 Task: Use Chelsea Loft Long Effect in this video Movie B.mp4
Action: Mouse moved to (280, 157)
Screenshot: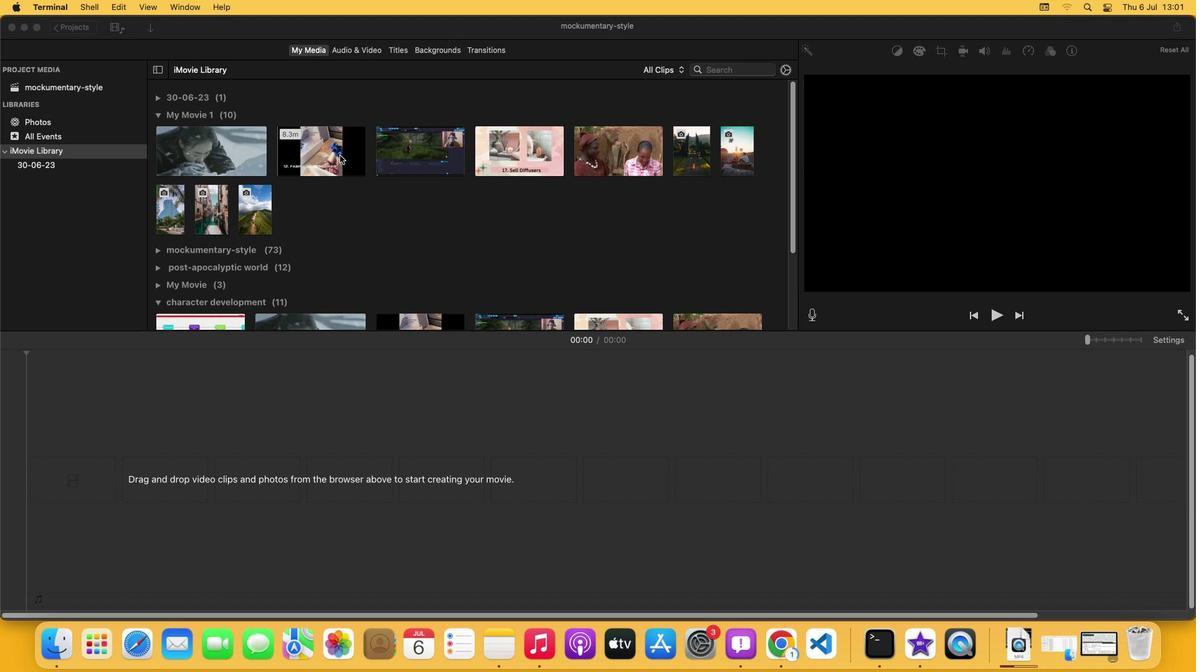 
Action: Mouse pressed left at (280, 157)
Screenshot: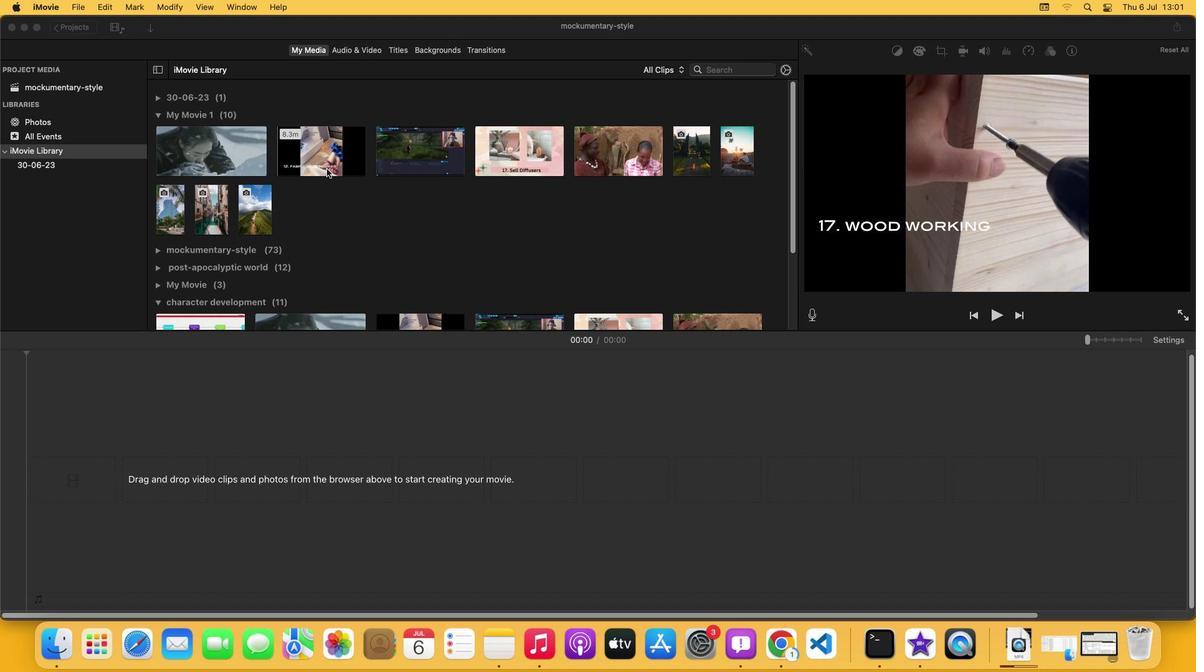 
Action: Mouse moved to (289, 67)
Screenshot: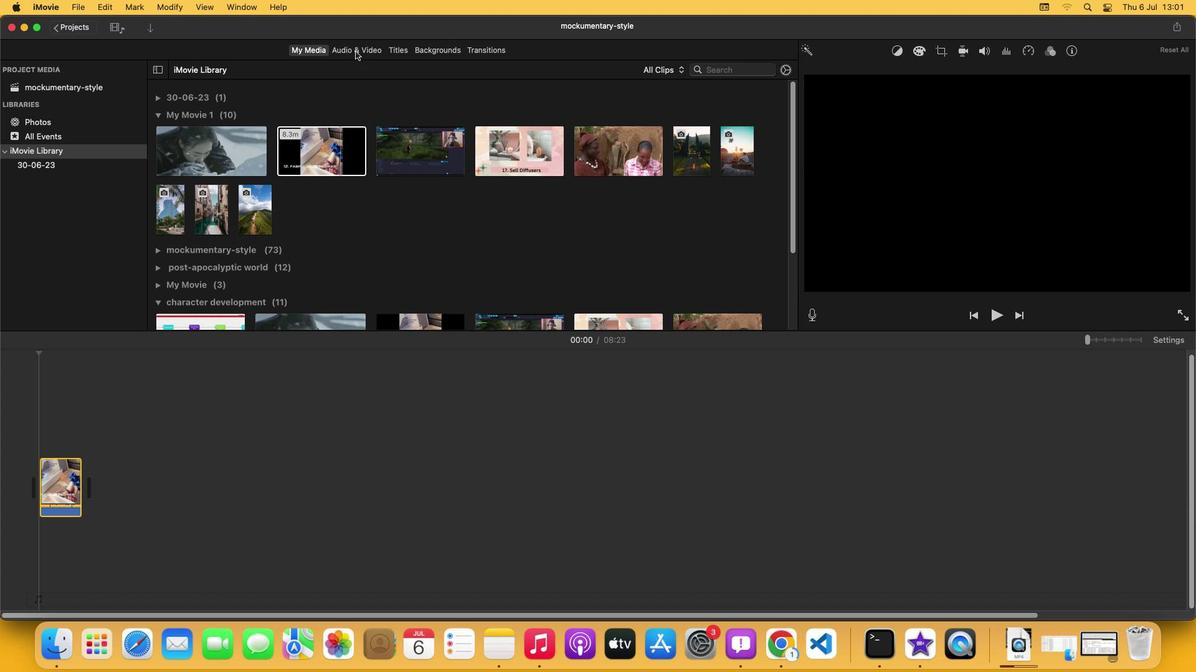 
Action: Mouse pressed left at (289, 67)
Screenshot: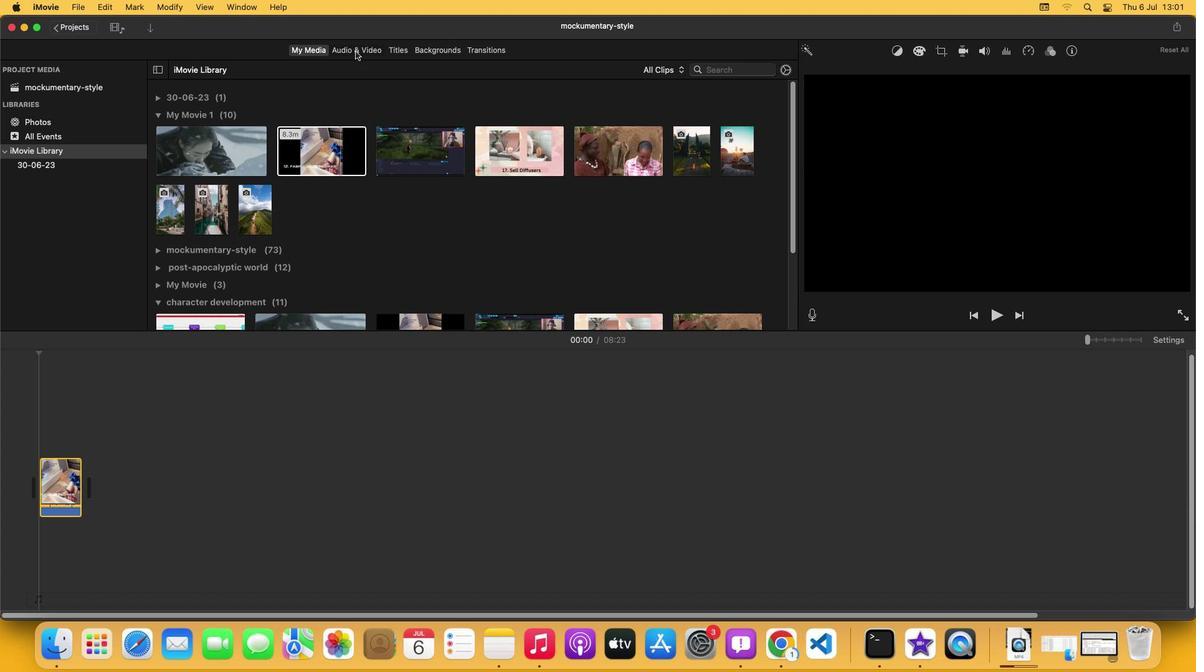
Action: Mouse moved to (199, 266)
Screenshot: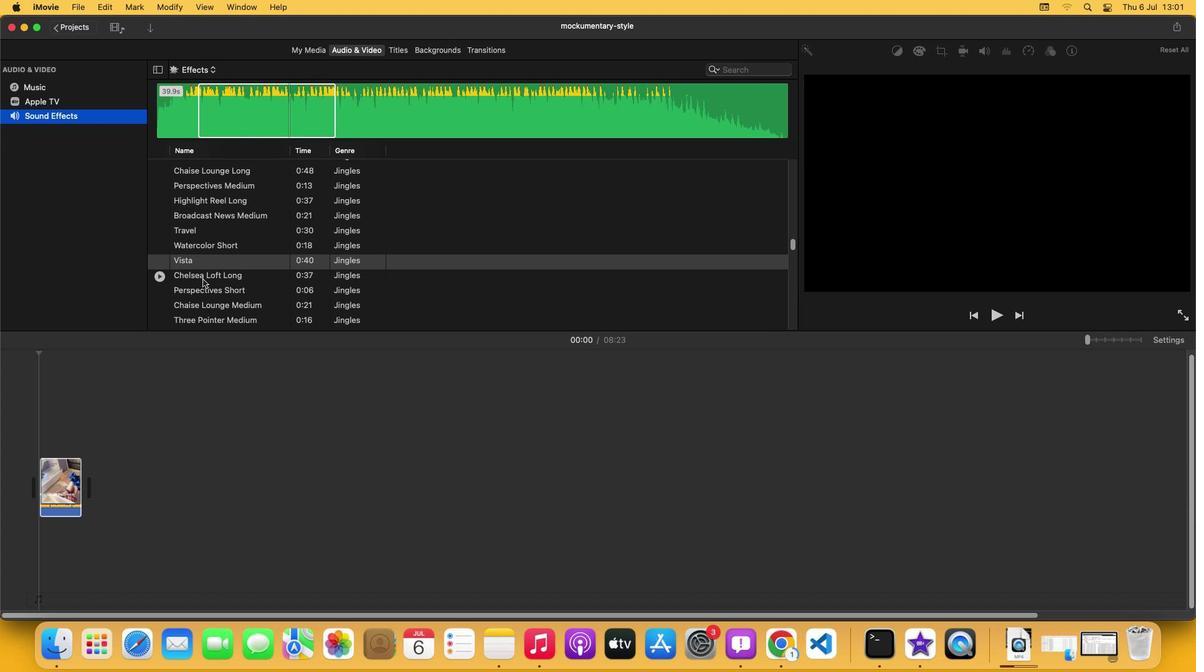 
Action: Mouse pressed left at (199, 266)
Screenshot: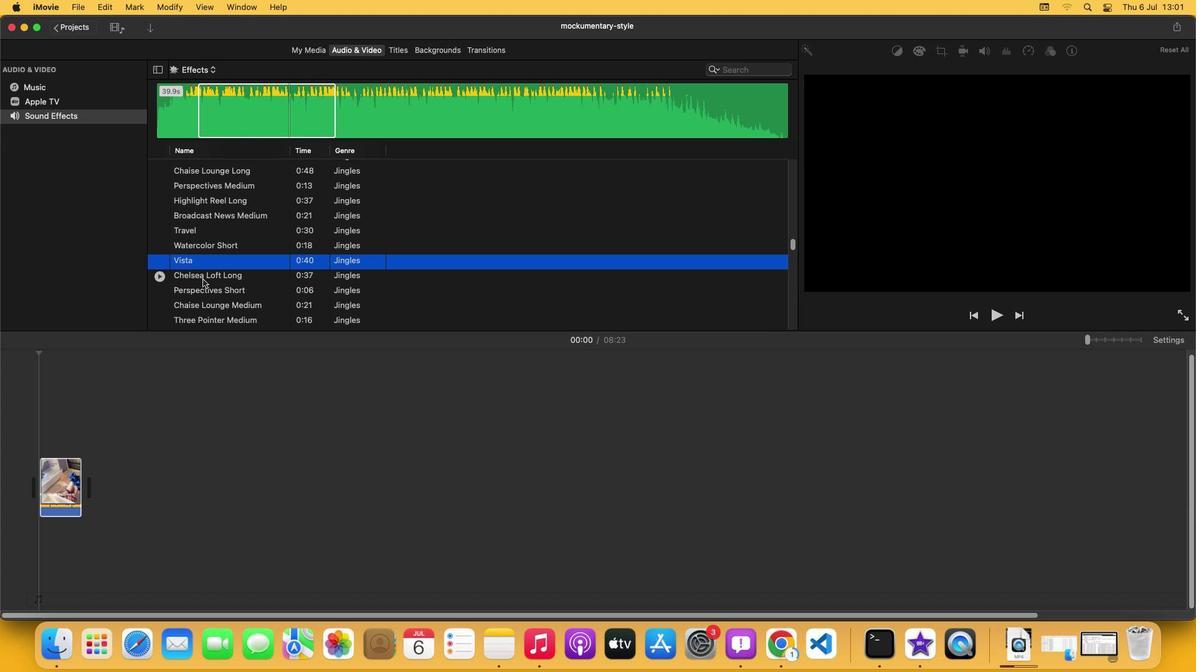 
Action: Mouse moved to (218, 128)
Screenshot: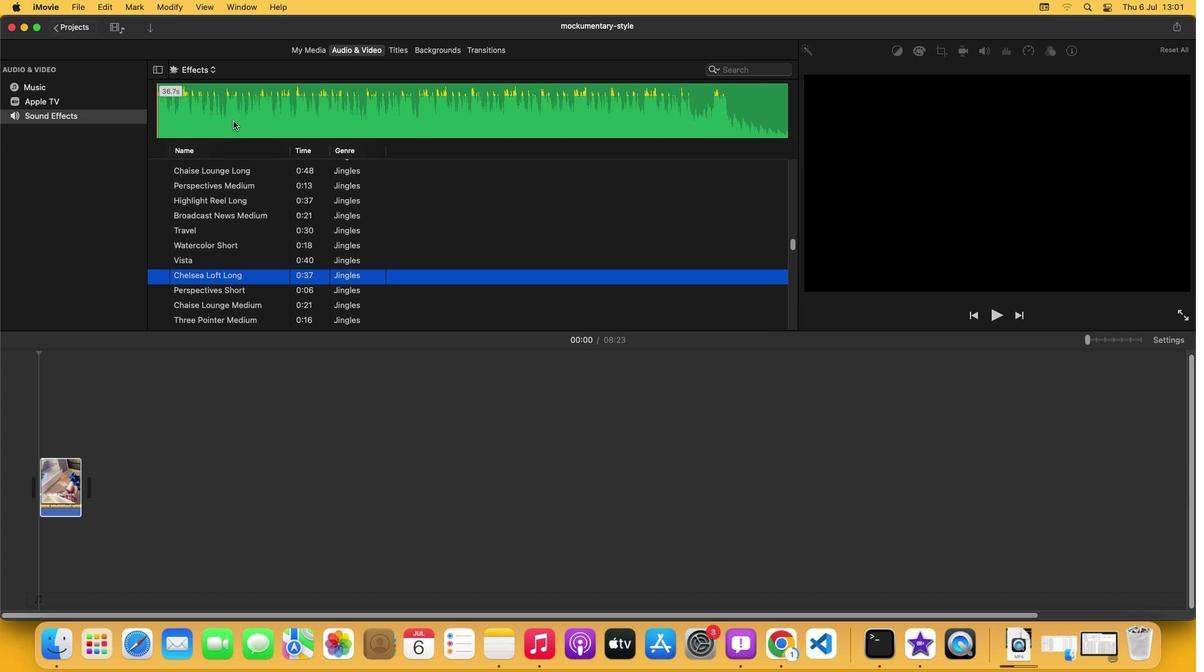 
Action: Mouse pressed left at (218, 128)
Screenshot: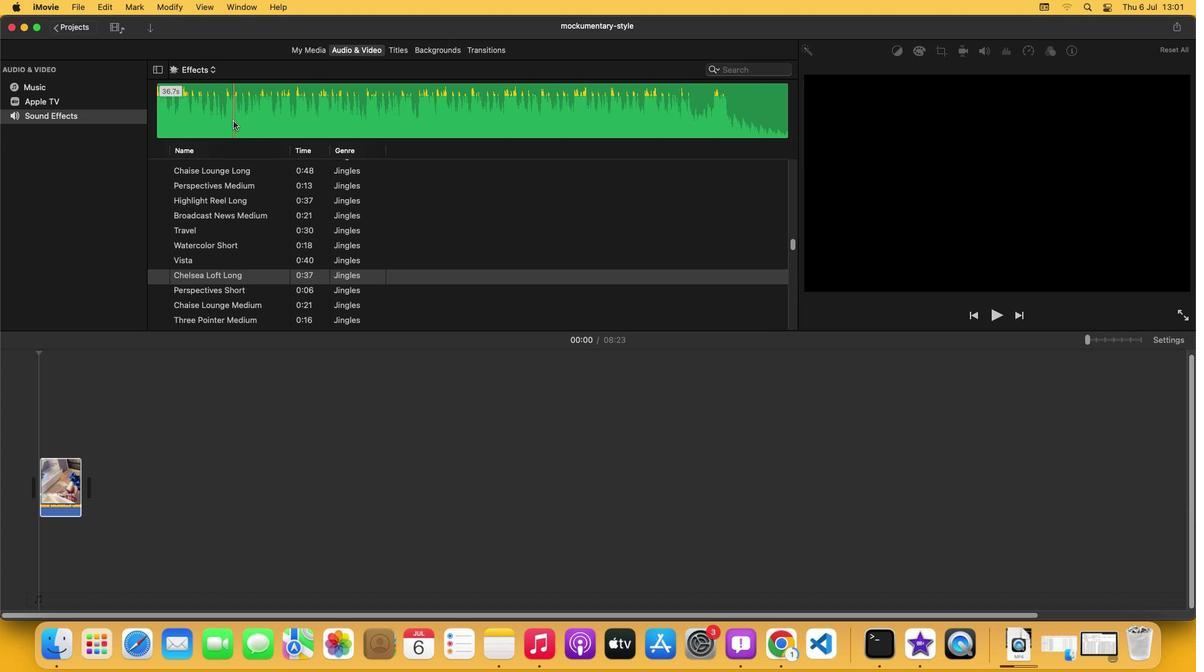 
Action: Mouse moved to (261, 127)
Screenshot: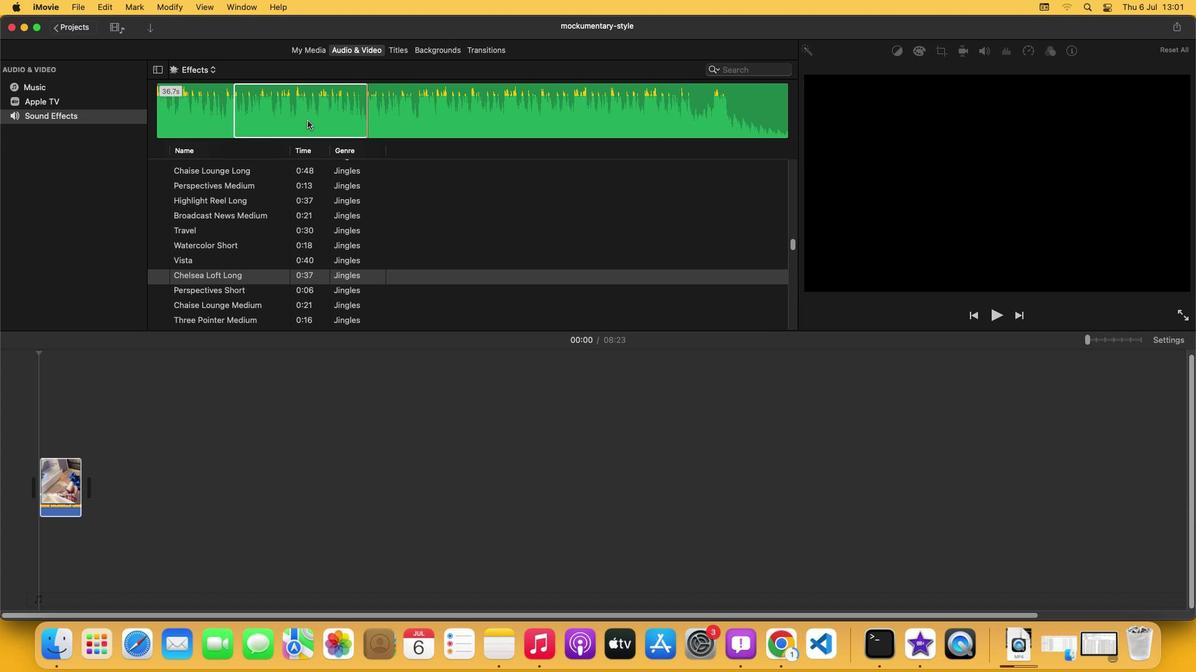 
Action: Mouse pressed left at (261, 127)
Screenshot: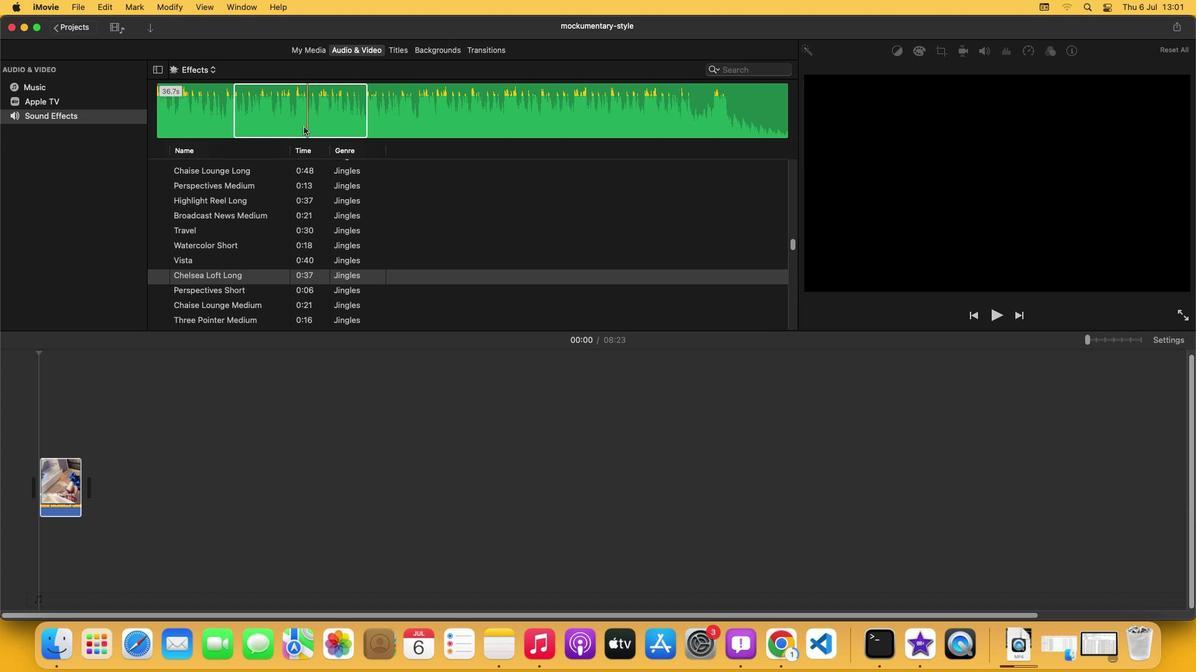 
Action: Mouse moved to (194, 464)
Screenshot: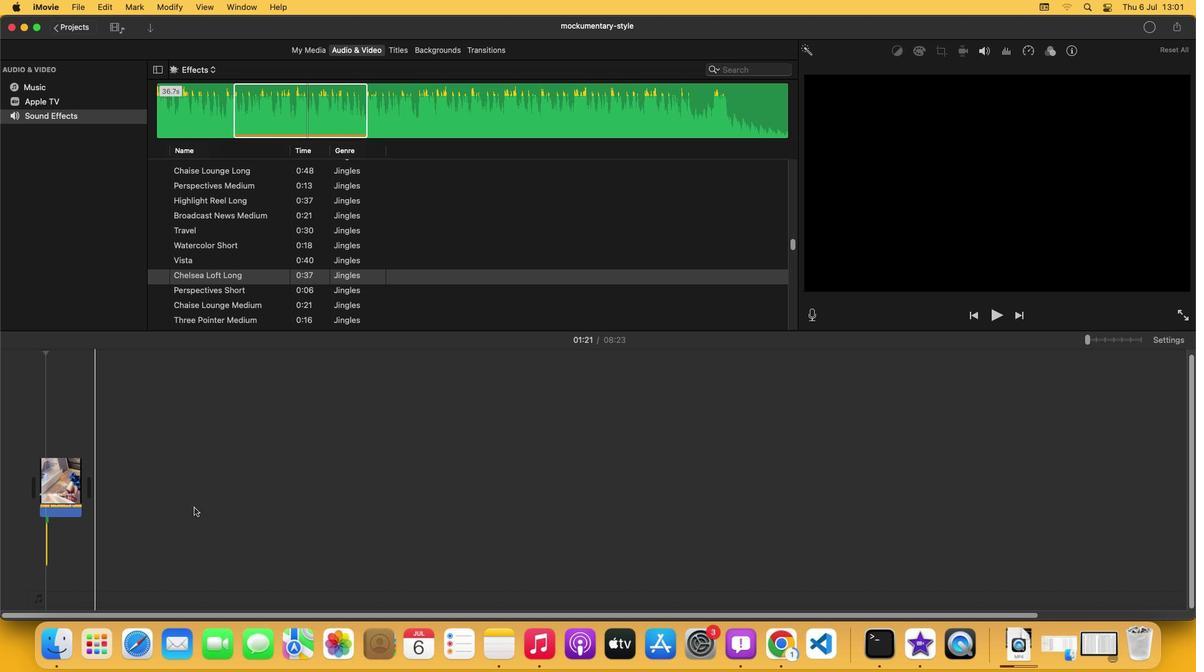 
